 Task: Assign mailaustralia7@gmail.com as Assignee of Child Issue ChildIssue0000000401 of Issue Issue0000000201 in Backlog  in Scrum Project Project0000000041 in Jira. Assign mailaustralia7@gmail.com as Assignee of Child Issue ChildIssue0000000402 of Issue Issue0000000201 in Backlog  in Scrum Project Project0000000041 in Jira. Assign mailaustralia7@gmail.com as Assignee of Child Issue ChildIssue0000000403 of Issue Issue0000000202 in Backlog  in Scrum Project Project0000000041 in Jira. Assign mailaustralia7@gmail.com as Assignee of Child Issue ChildIssue0000000404 of Issue Issue0000000202 in Backlog  in Scrum Project Project0000000041 in Jira. Assign mailaustralia7@gmail.com as Assignee of Child Issue ChildIssue0000000405 of Issue Issue0000000203 in Backlog  in Scrum Project Project0000000041 in Jira
Action: Mouse moved to (377, 391)
Screenshot: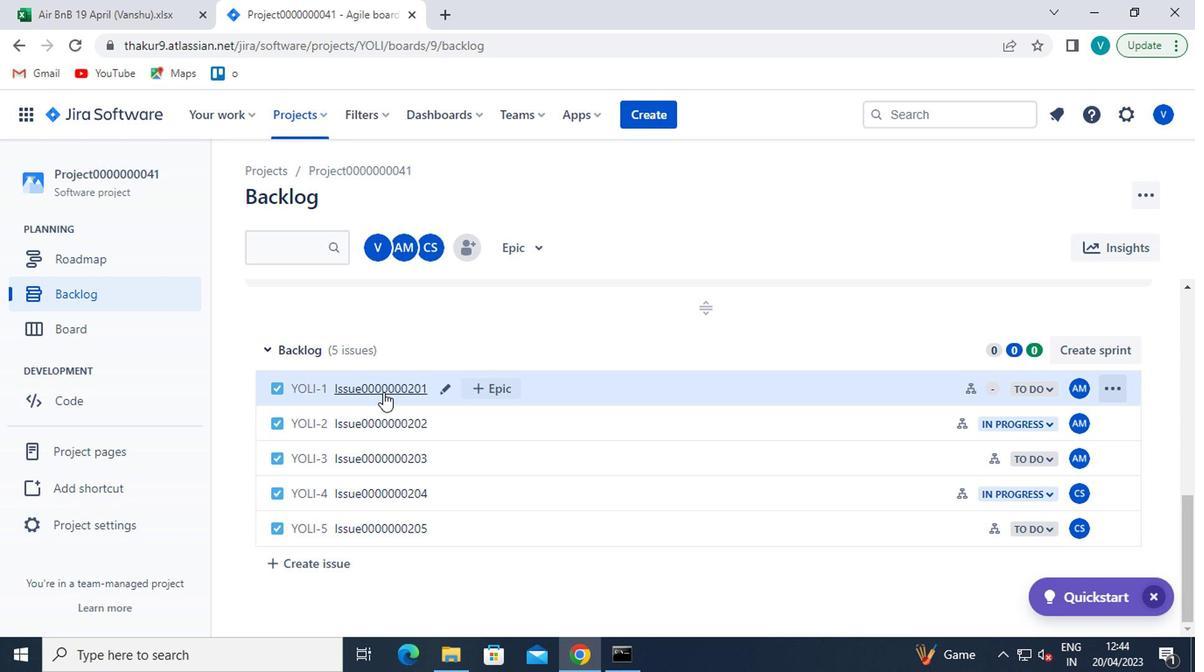 
Action: Mouse pressed left at (377, 391)
Screenshot: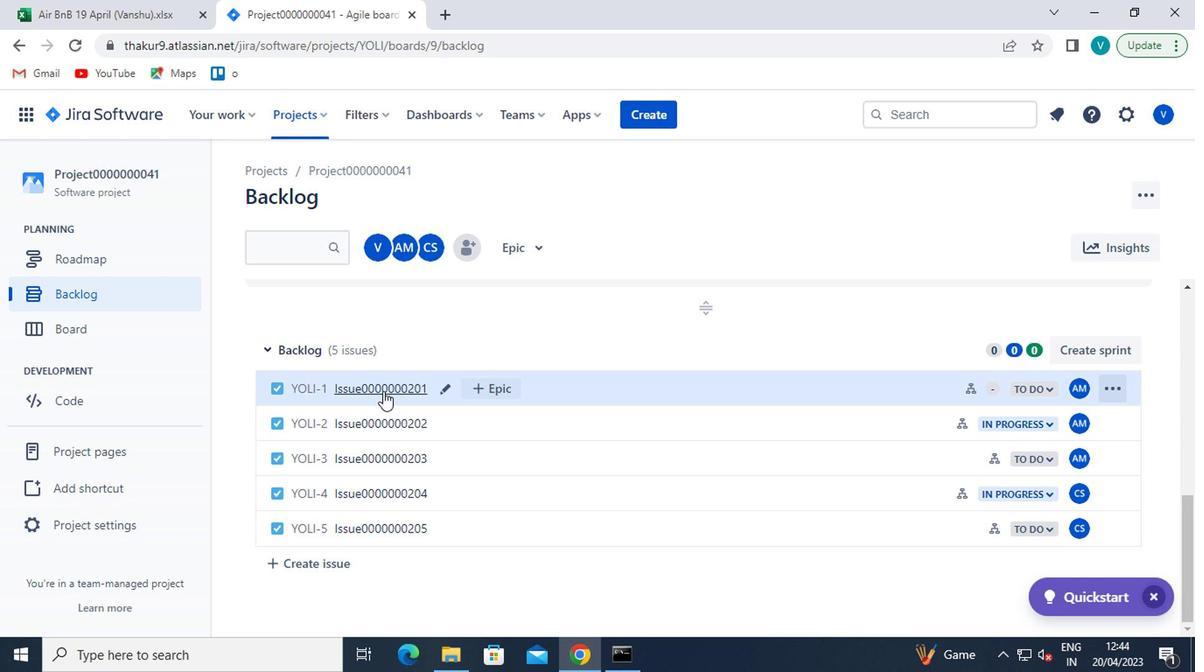
Action: Mouse moved to (994, 465)
Screenshot: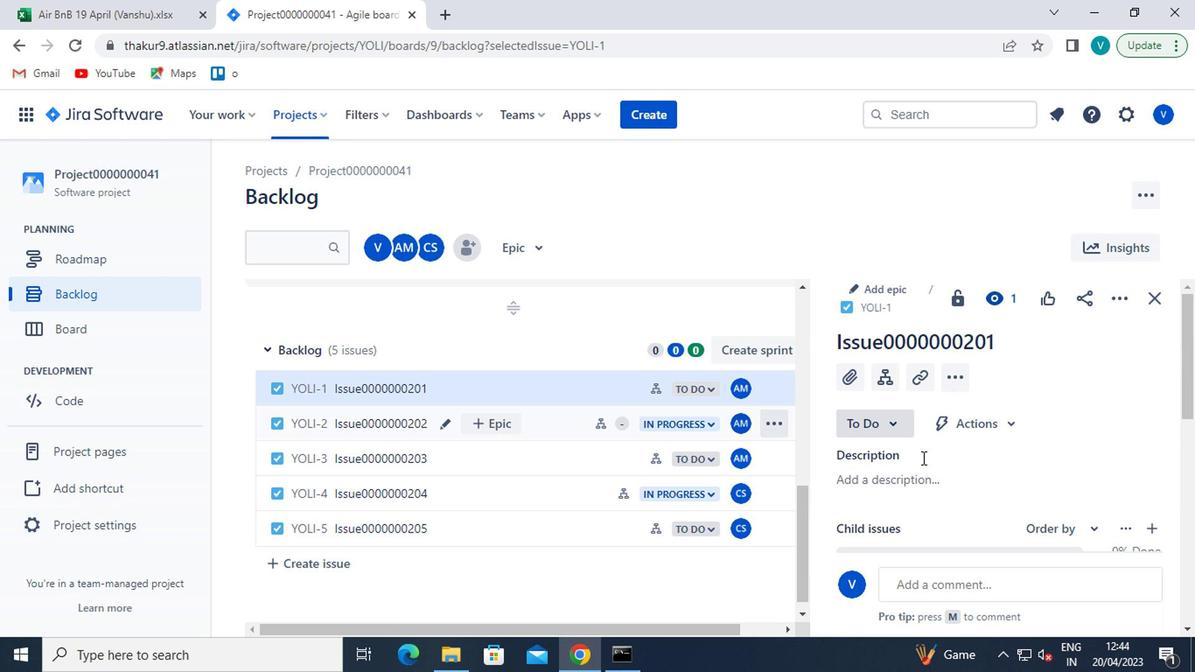 
Action: Mouse scrolled (994, 465) with delta (0, 0)
Screenshot: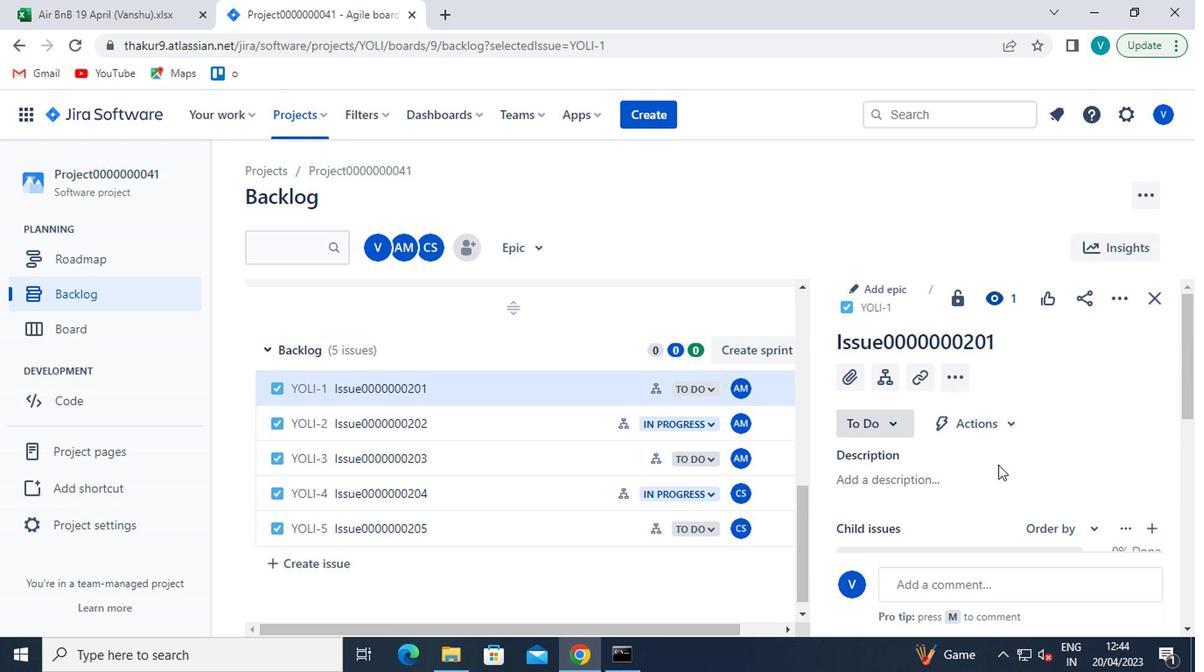 
Action: Mouse scrolled (994, 465) with delta (0, 0)
Screenshot: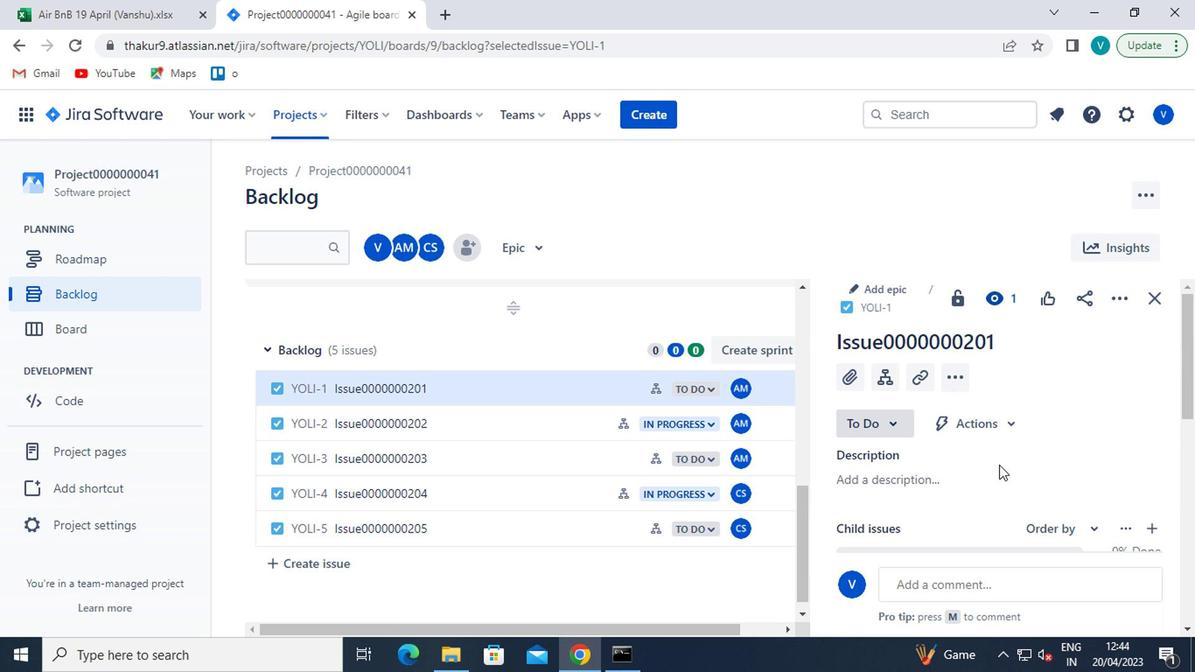 
Action: Mouse scrolled (994, 465) with delta (0, 0)
Screenshot: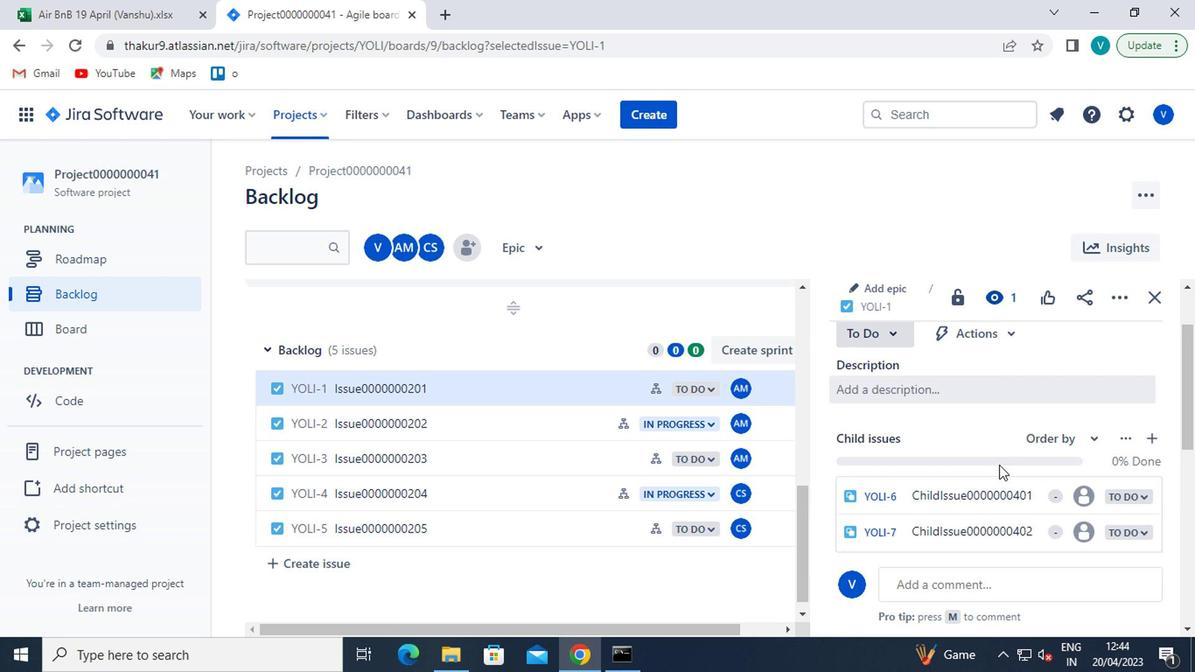 
Action: Mouse scrolled (994, 466) with delta (0, 1)
Screenshot: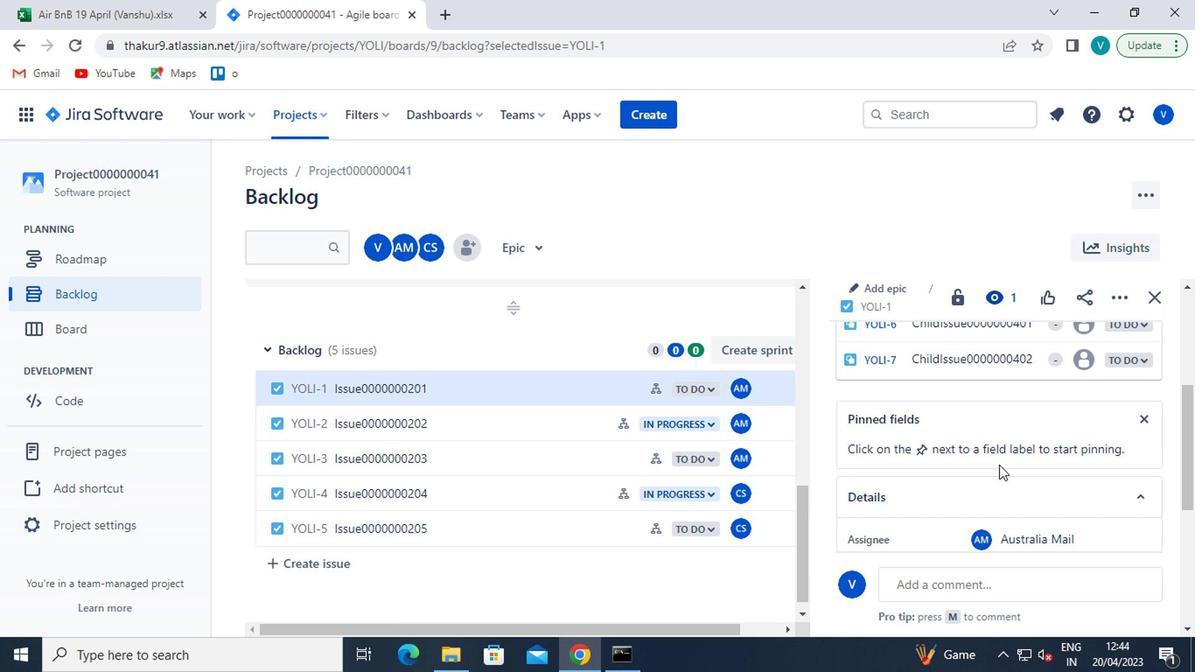
Action: Mouse moved to (1082, 411)
Screenshot: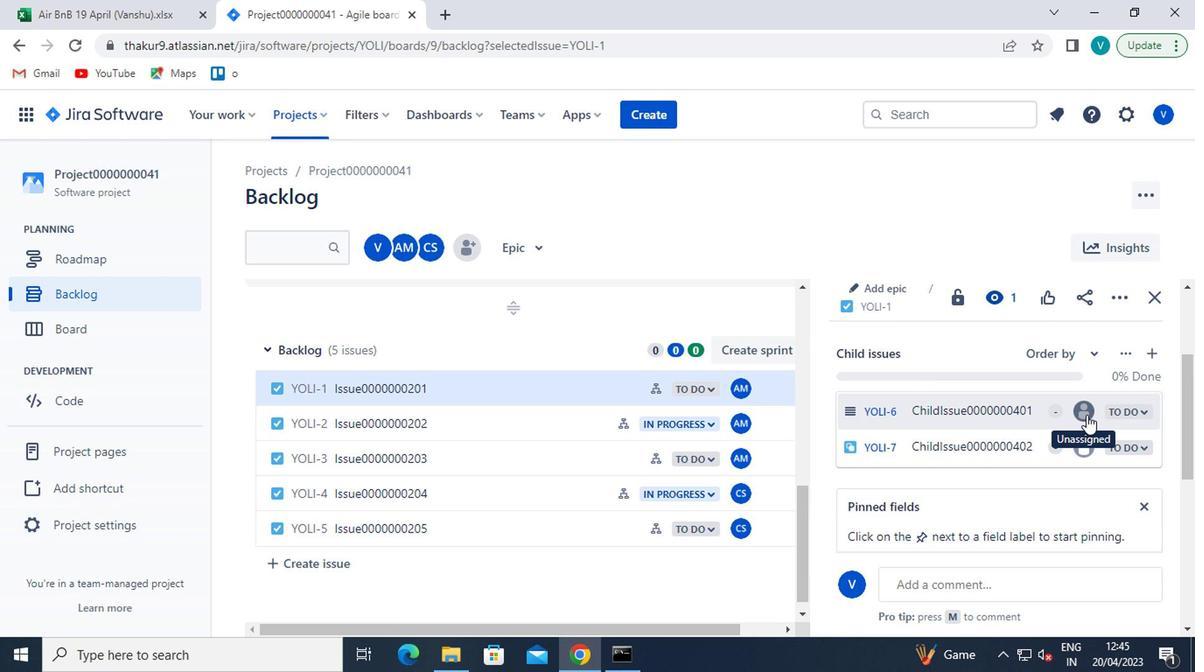 
Action: Mouse pressed left at (1082, 411)
Screenshot: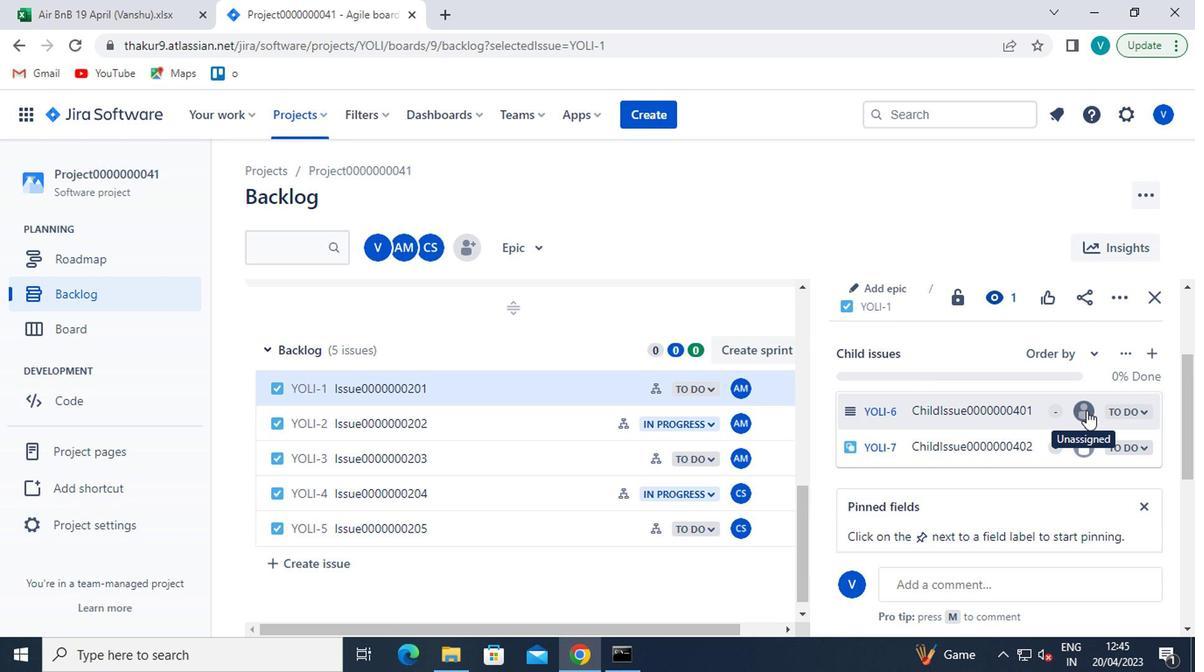 
Action: Mouse moved to (906, 442)
Screenshot: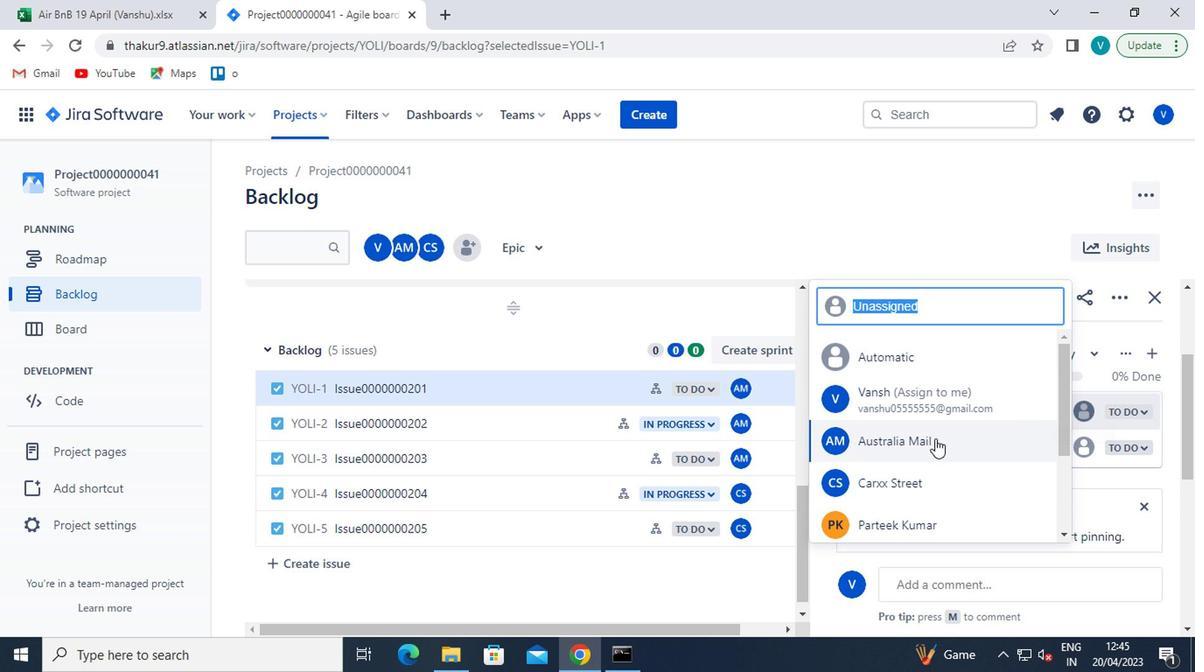 
Action: Mouse pressed left at (906, 442)
Screenshot: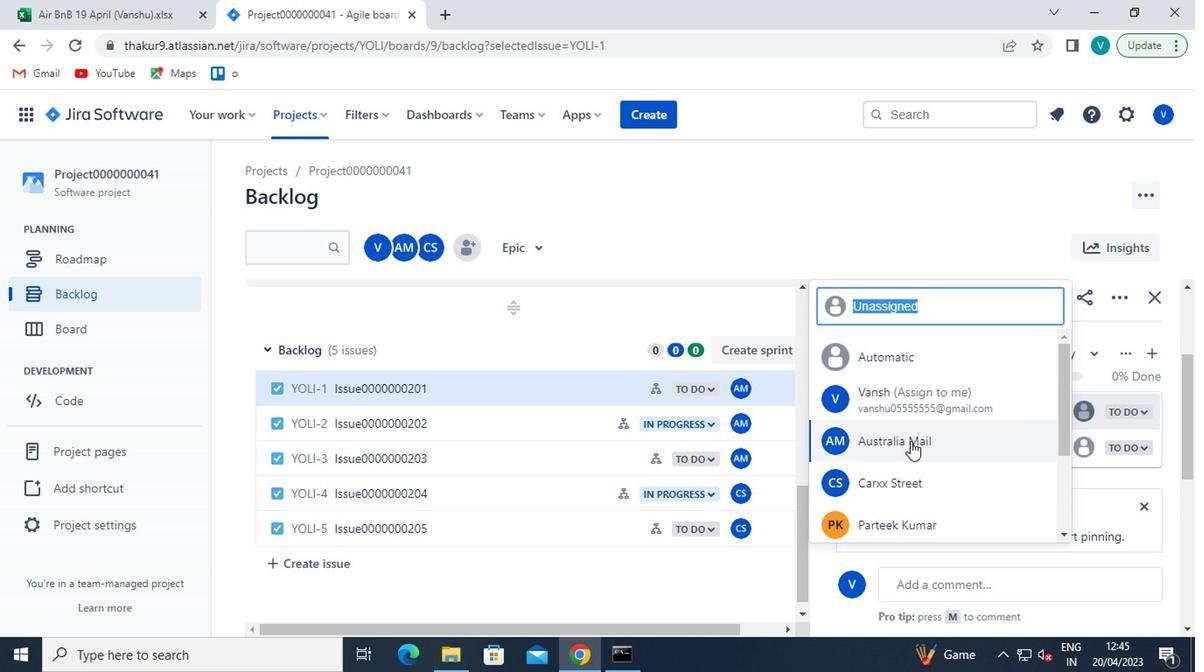 
Action: Mouse moved to (1075, 448)
Screenshot: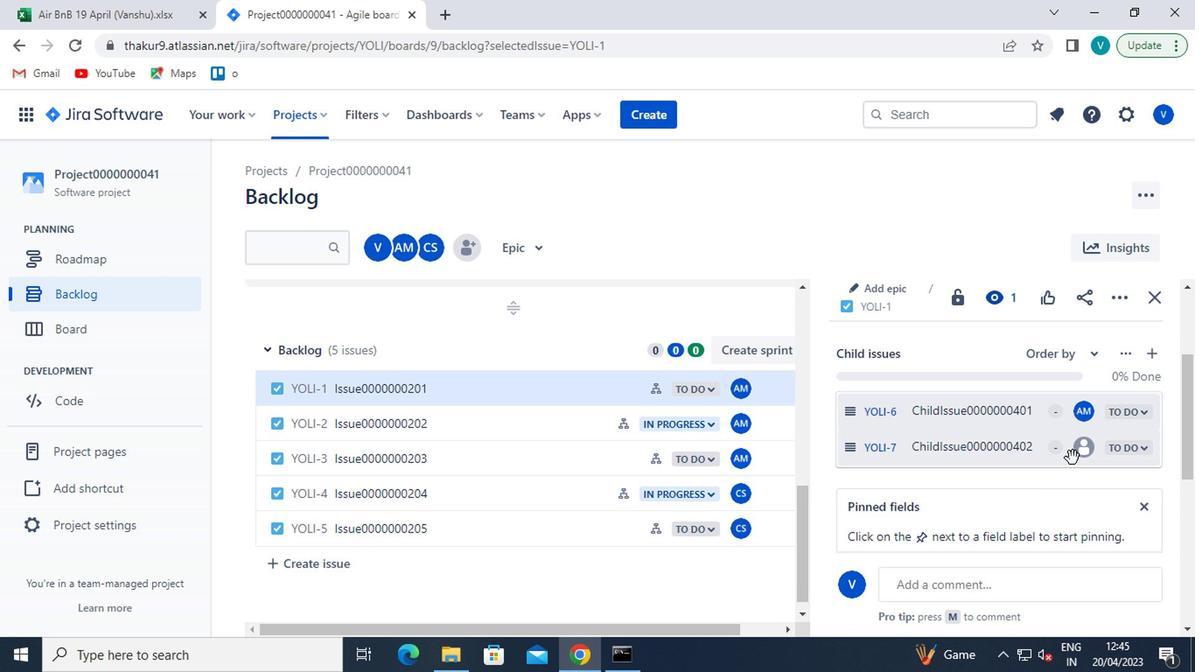 
Action: Mouse pressed left at (1075, 448)
Screenshot: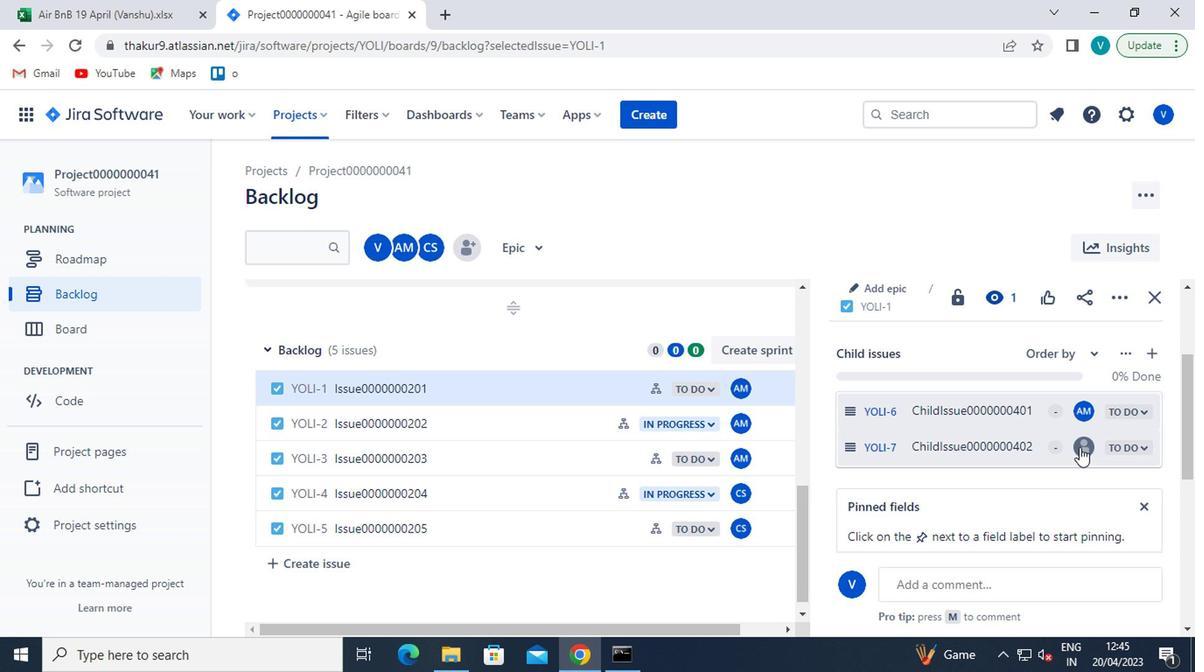 
Action: Mouse moved to (890, 473)
Screenshot: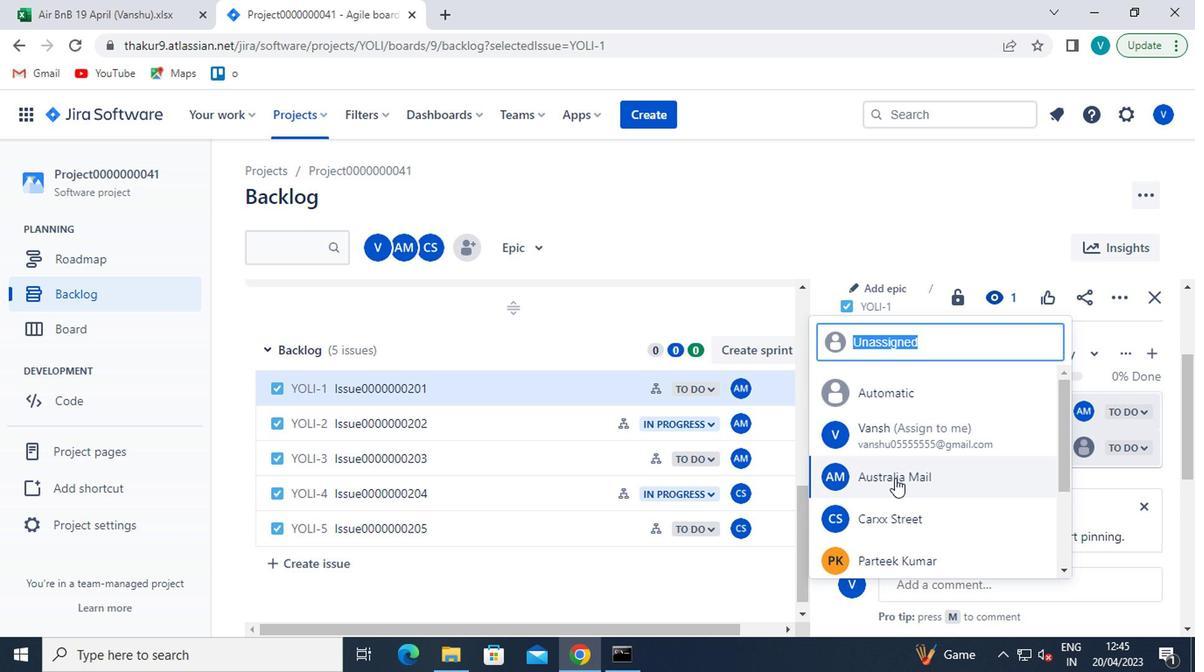 
Action: Mouse pressed left at (890, 473)
Screenshot: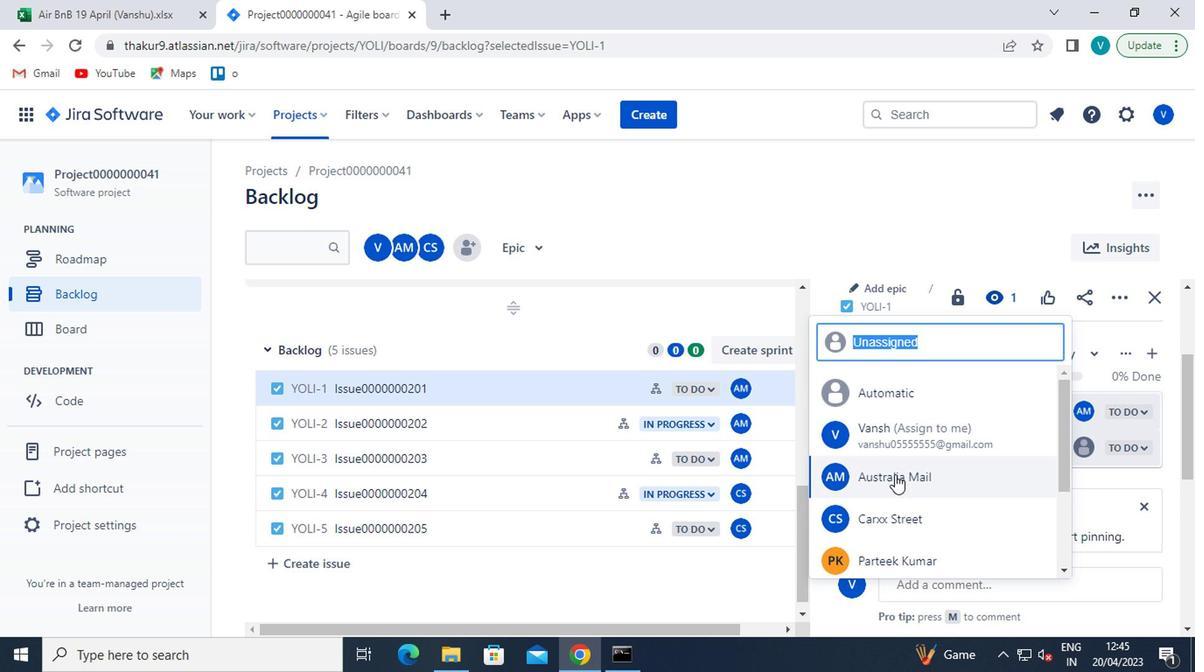 
Action: Mouse moved to (370, 418)
Screenshot: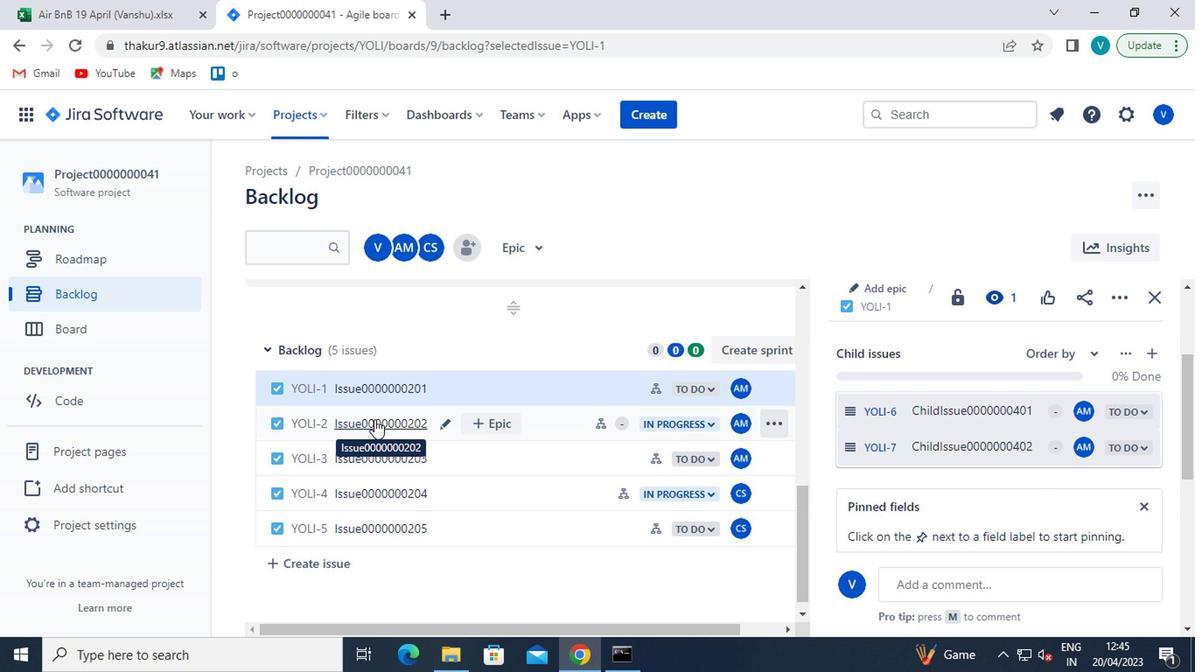 
Action: Mouse pressed left at (370, 418)
Screenshot: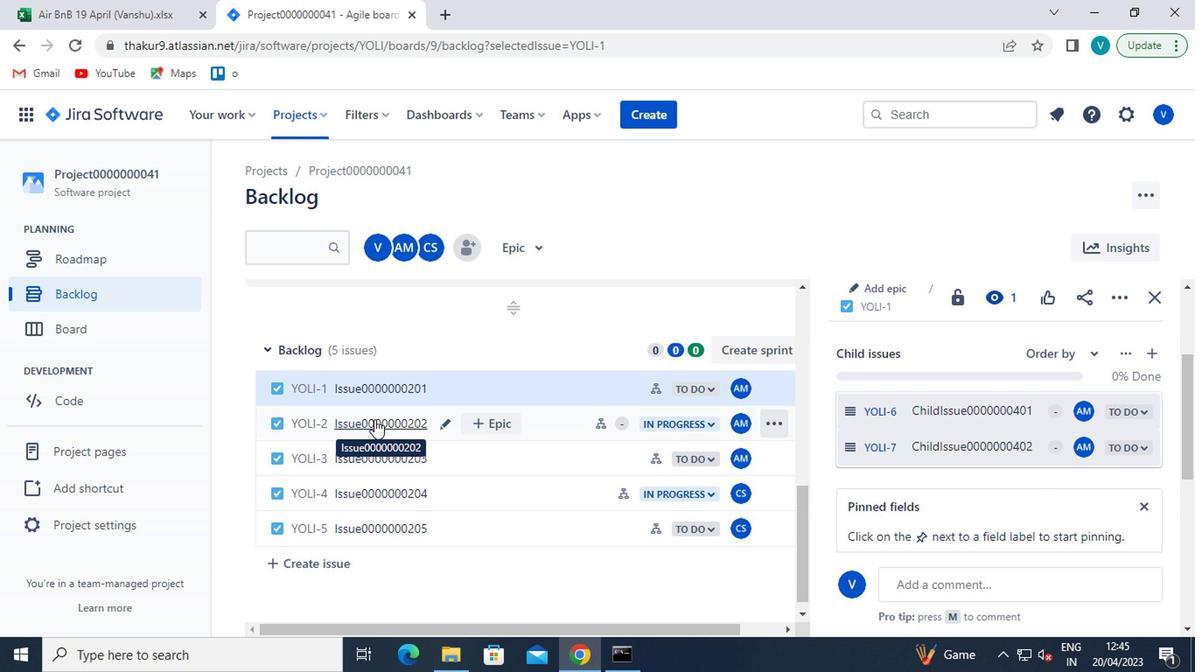
Action: Mouse moved to (927, 501)
Screenshot: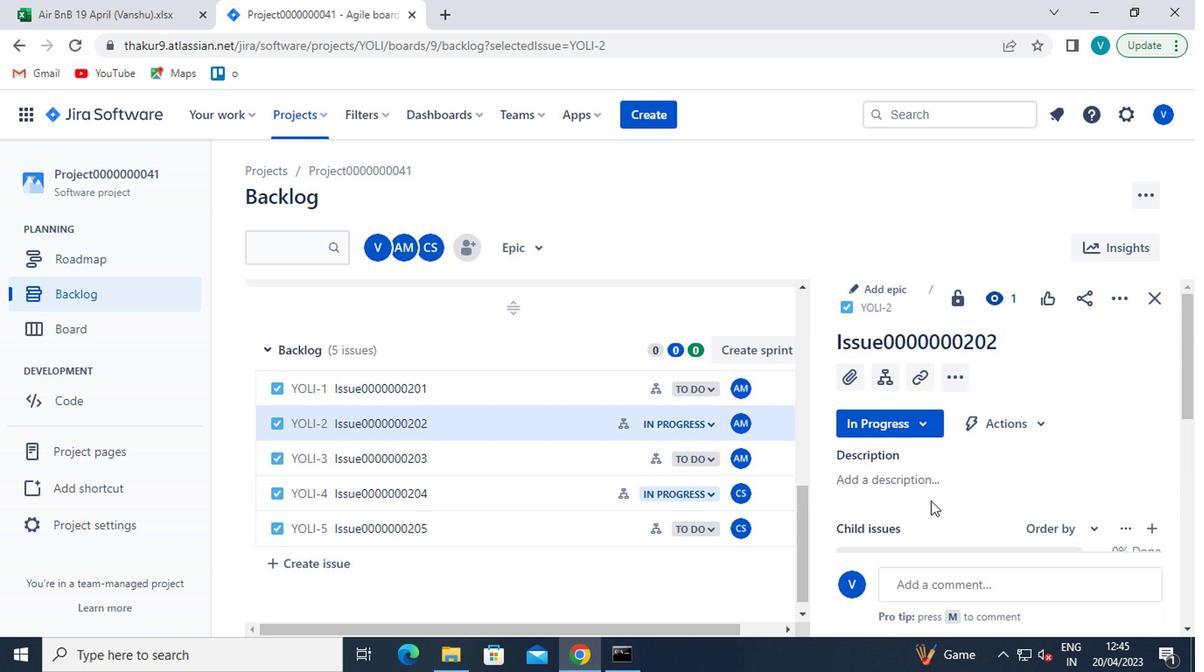 
Action: Mouse scrolled (927, 500) with delta (0, -1)
Screenshot: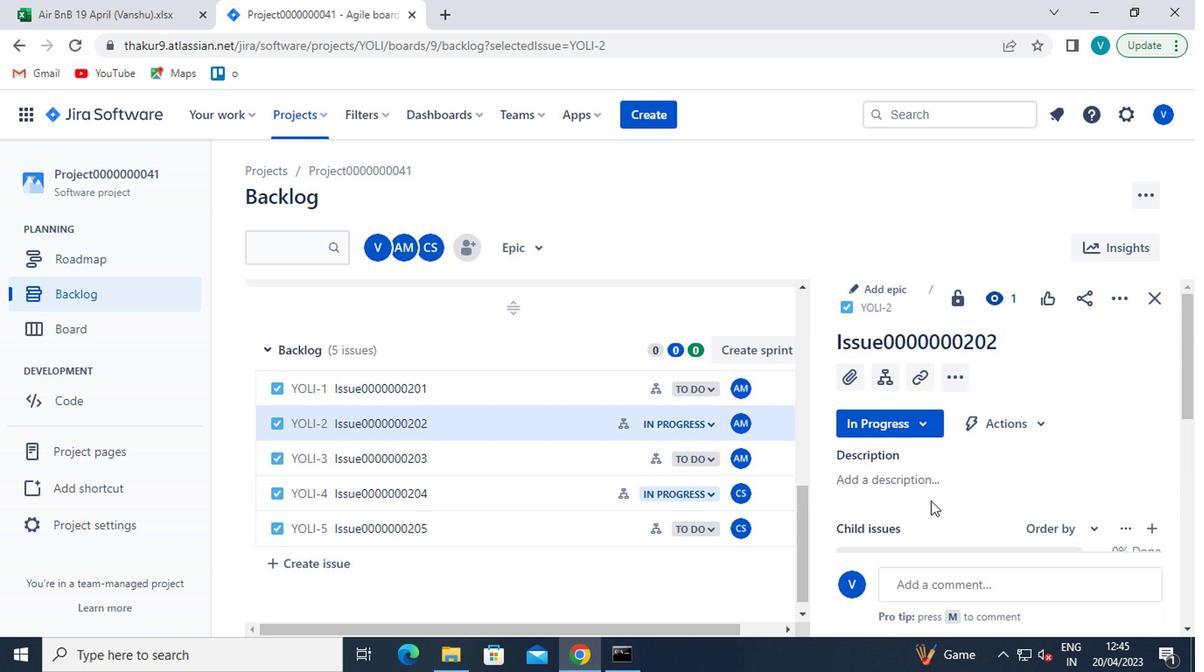 
Action: Mouse moved to (928, 502)
Screenshot: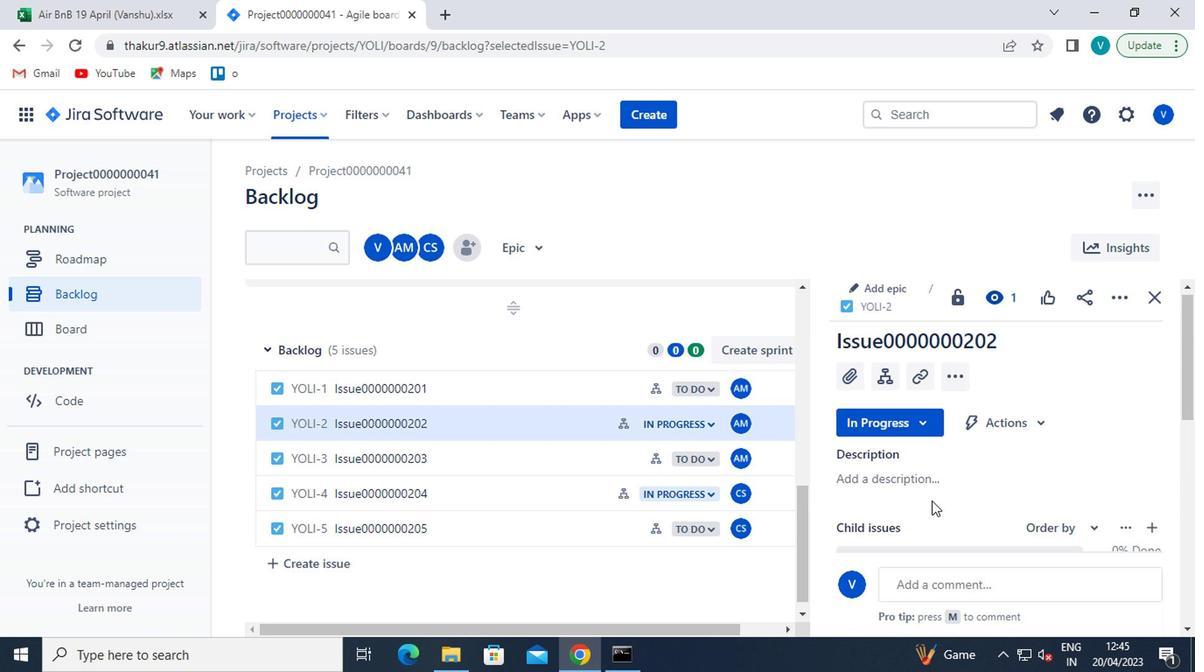 
Action: Mouse scrolled (928, 501) with delta (0, 0)
Screenshot: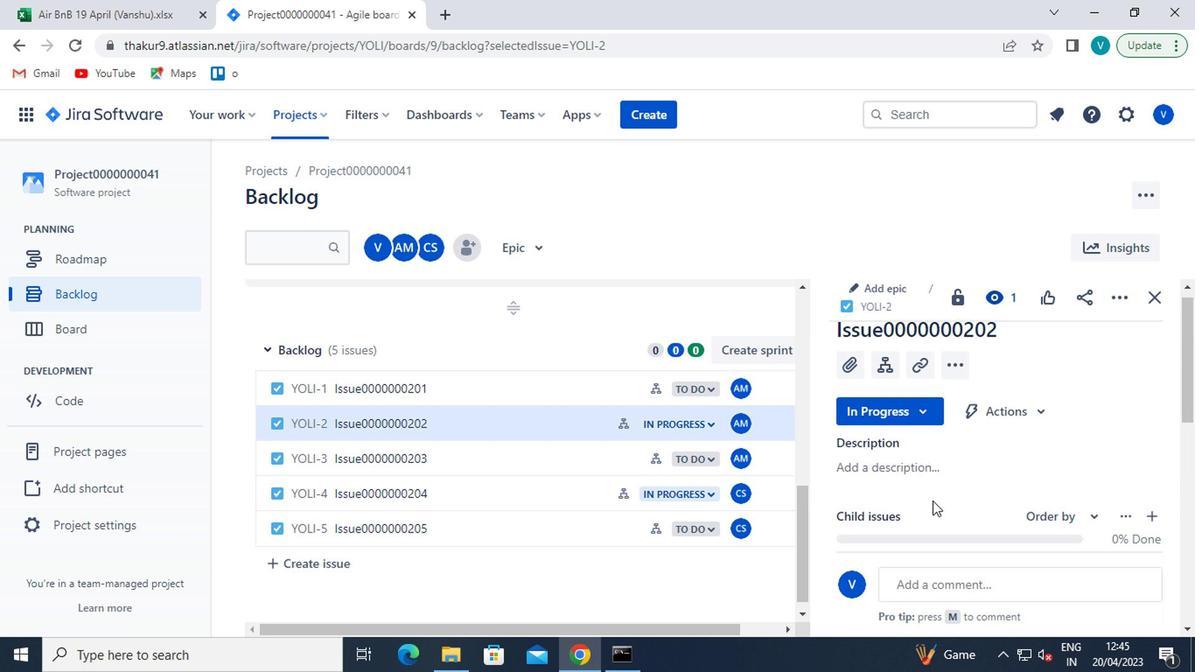
Action: Mouse moved to (1076, 419)
Screenshot: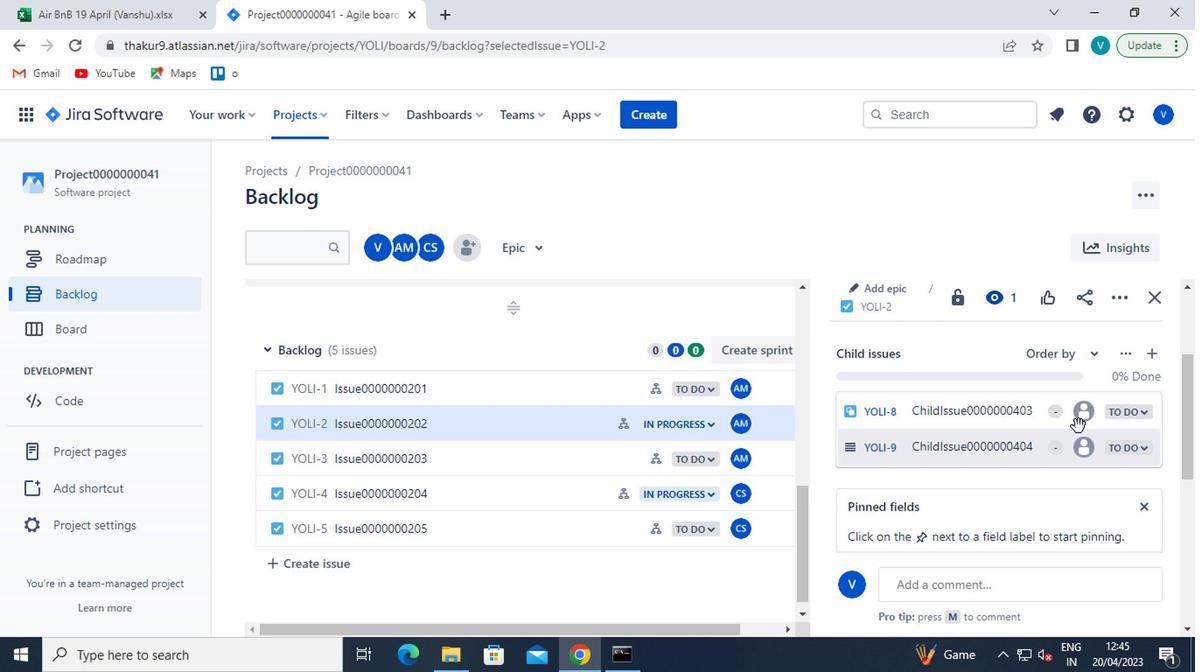 
Action: Mouse pressed left at (1076, 419)
Screenshot: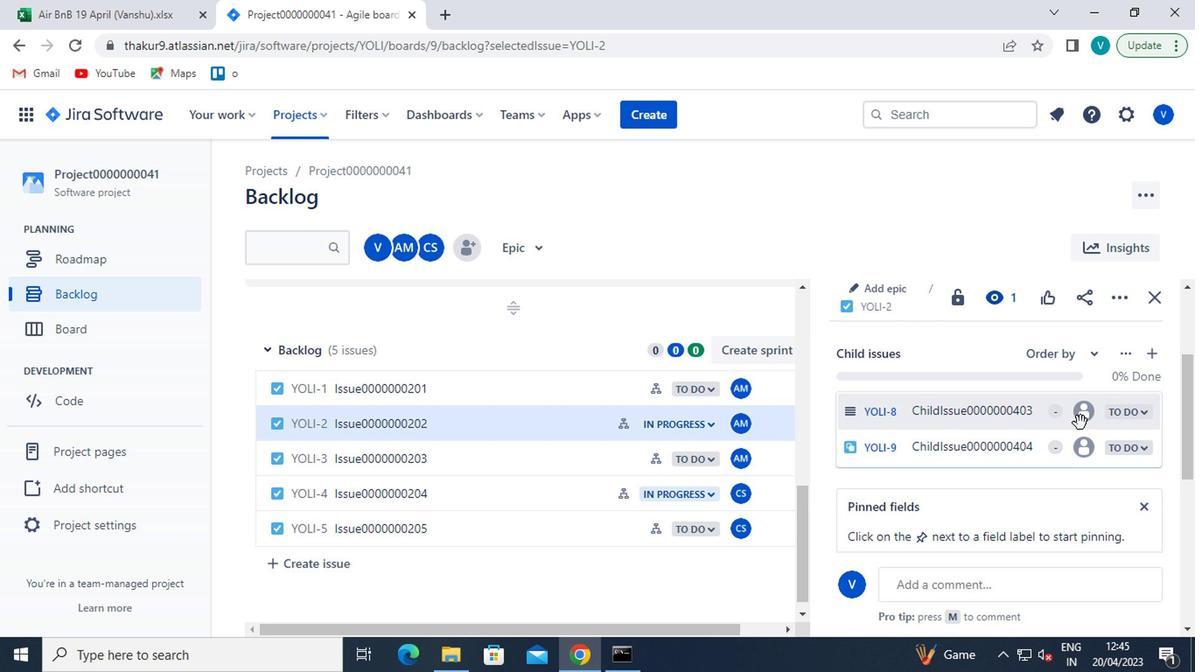
Action: Mouse moved to (914, 438)
Screenshot: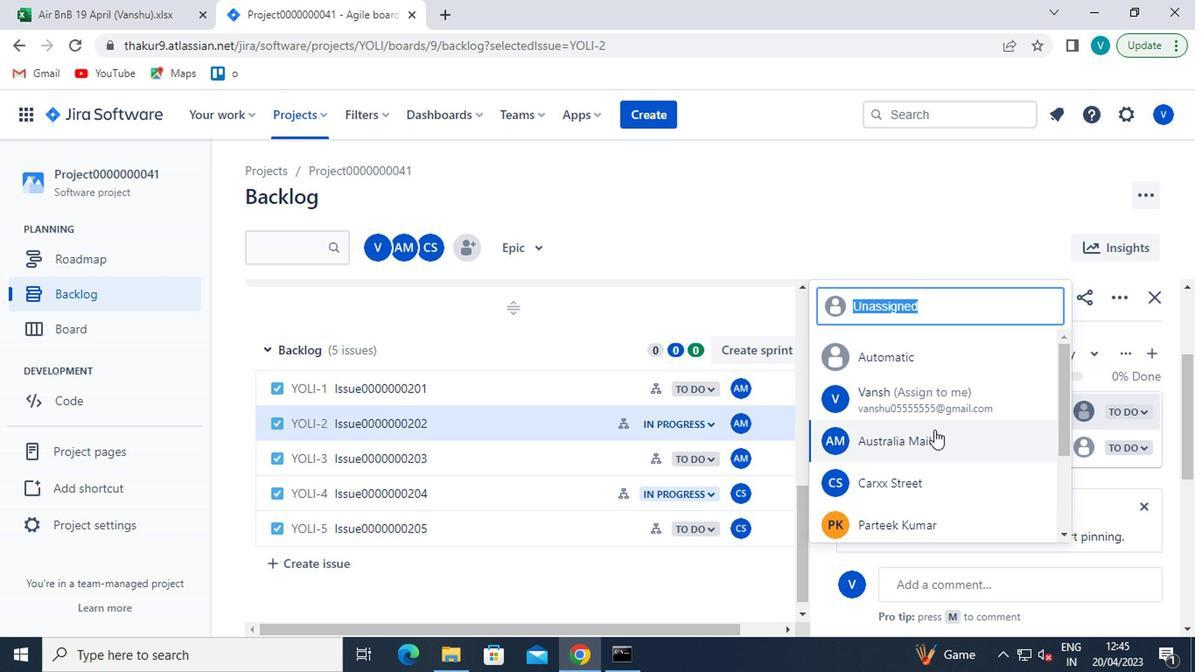 
Action: Mouse pressed left at (914, 438)
Screenshot: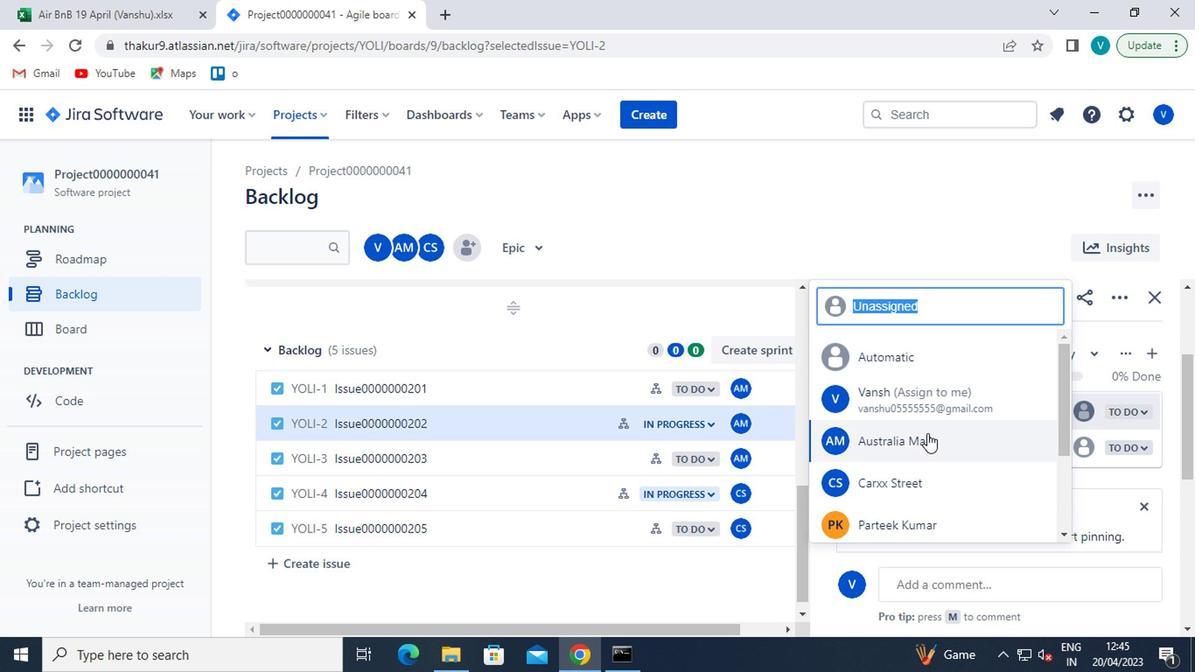 
Action: Mouse moved to (1079, 448)
Screenshot: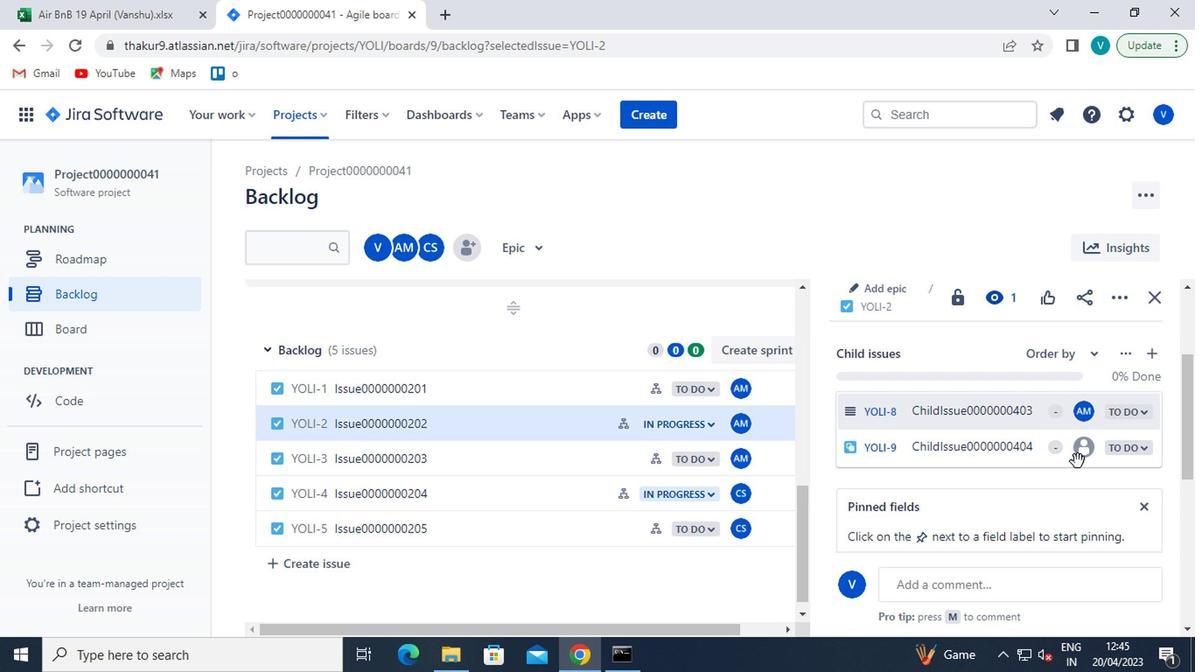 
Action: Mouse pressed left at (1079, 448)
Screenshot: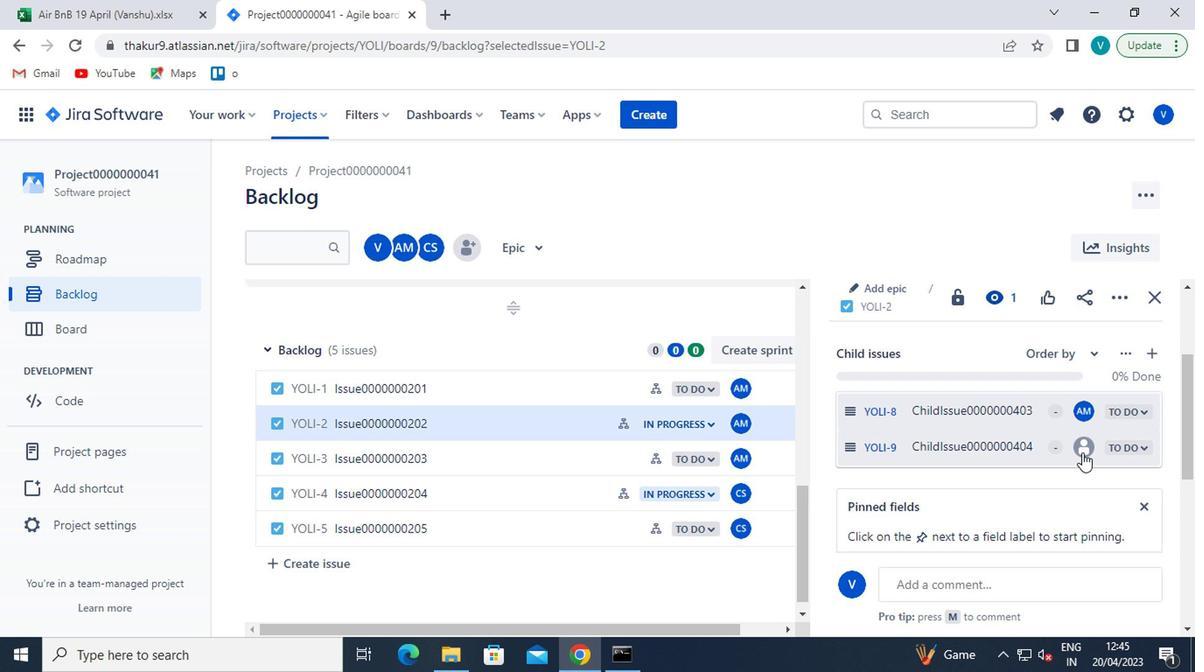 
Action: Mouse moved to (923, 475)
Screenshot: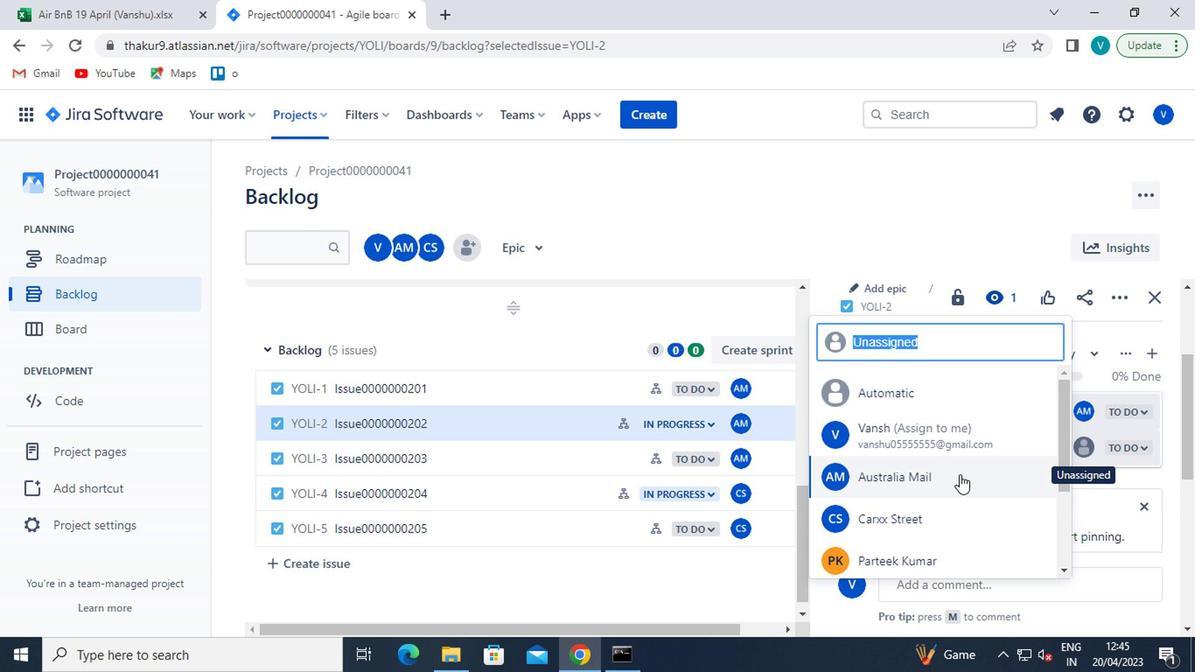 
Action: Mouse pressed left at (923, 475)
Screenshot: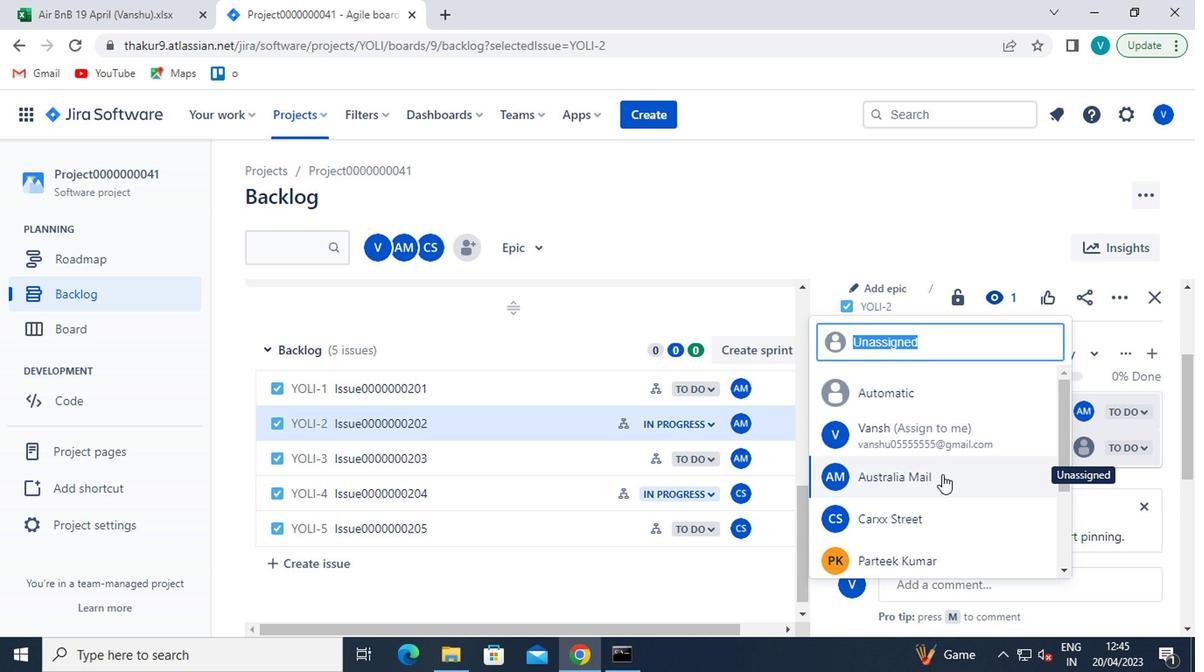 
Action: Mouse moved to (356, 461)
Screenshot: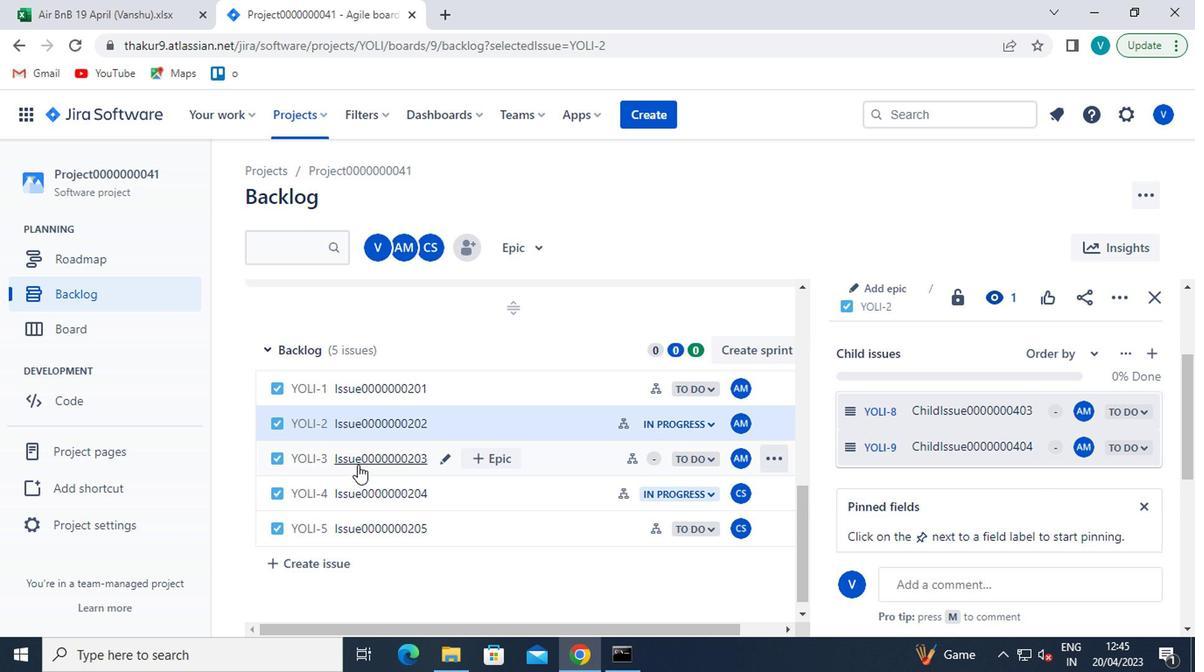 
Action: Mouse pressed left at (356, 461)
Screenshot: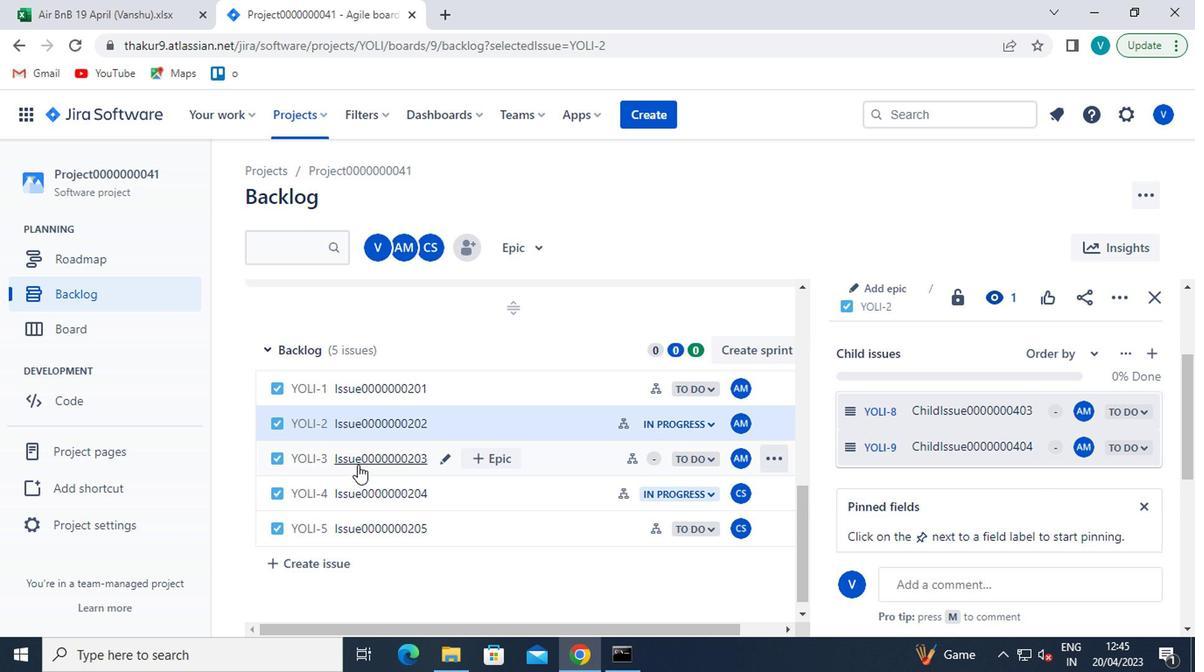 
Action: Mouse moved to (1020, 471)
Screenshot: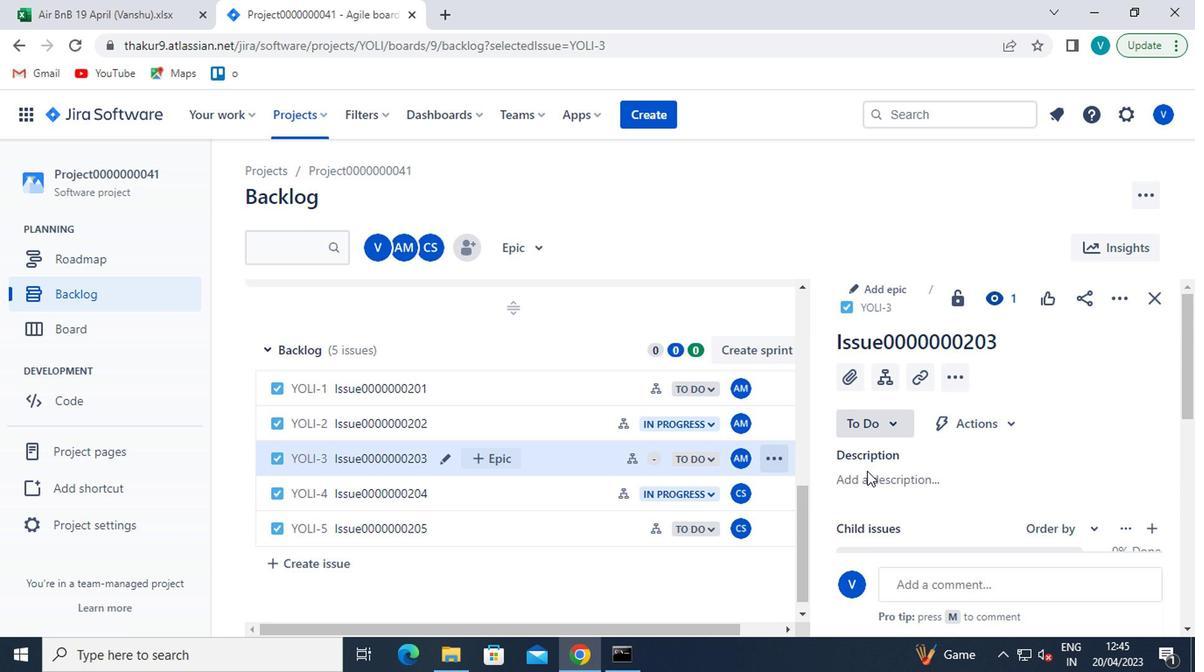 
Action: Mouse scrolled (1020, 471) with delta (0, 0)
Screenshot: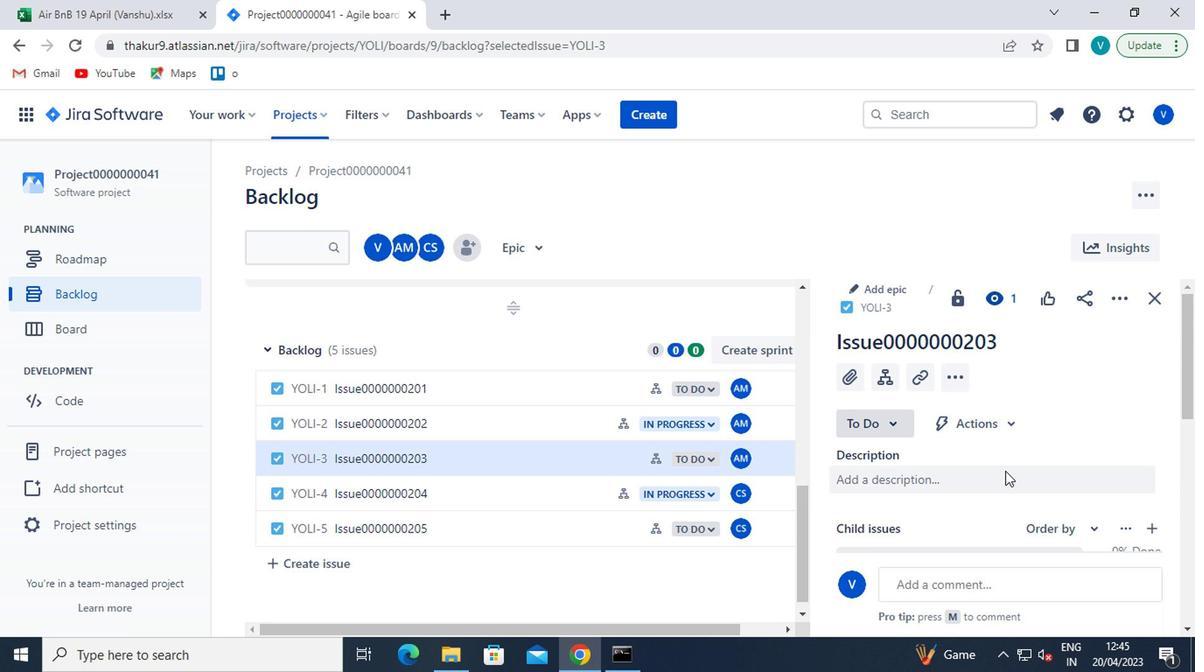
Action: Mouse scrolled (1020, 471) with delta (0, 0)
Screenshot: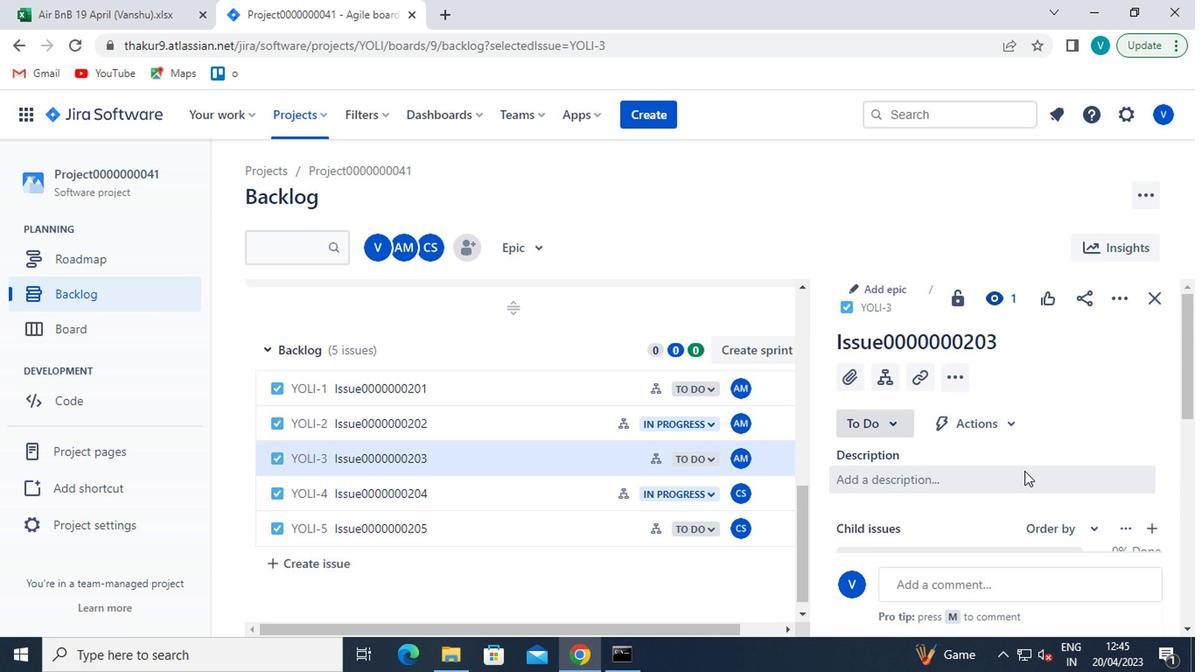 
Action: Mouse moved to (1077, 423)
Screenshot: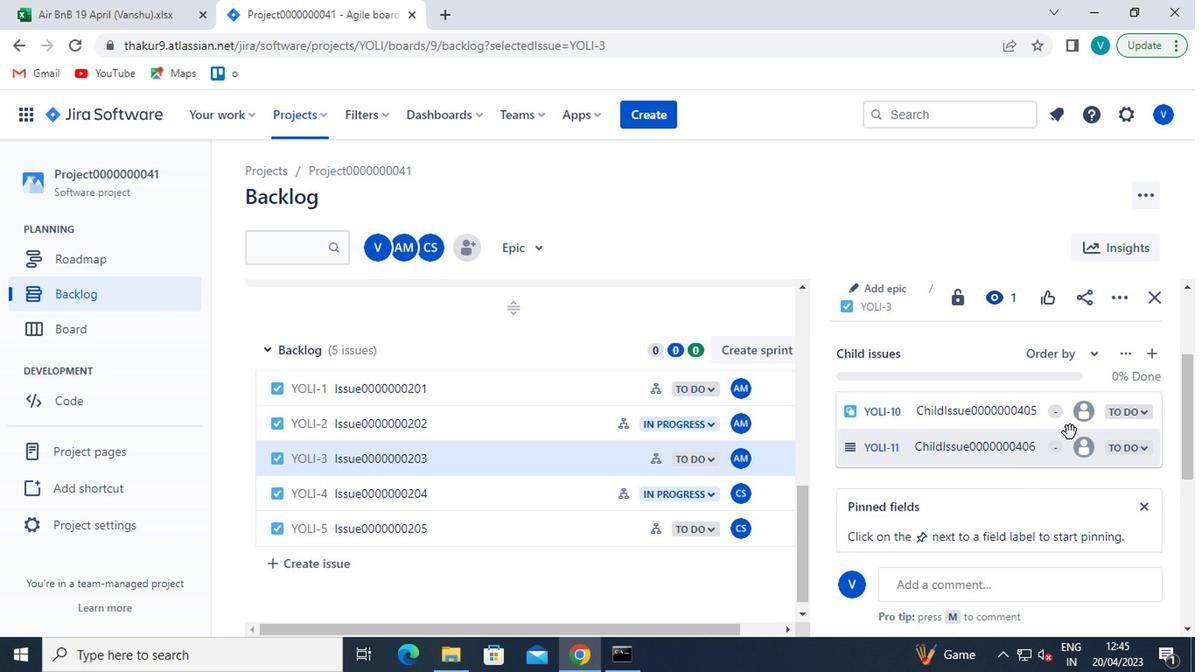 
Action: Mouse pressed left at (1077, 423)
Screenshot: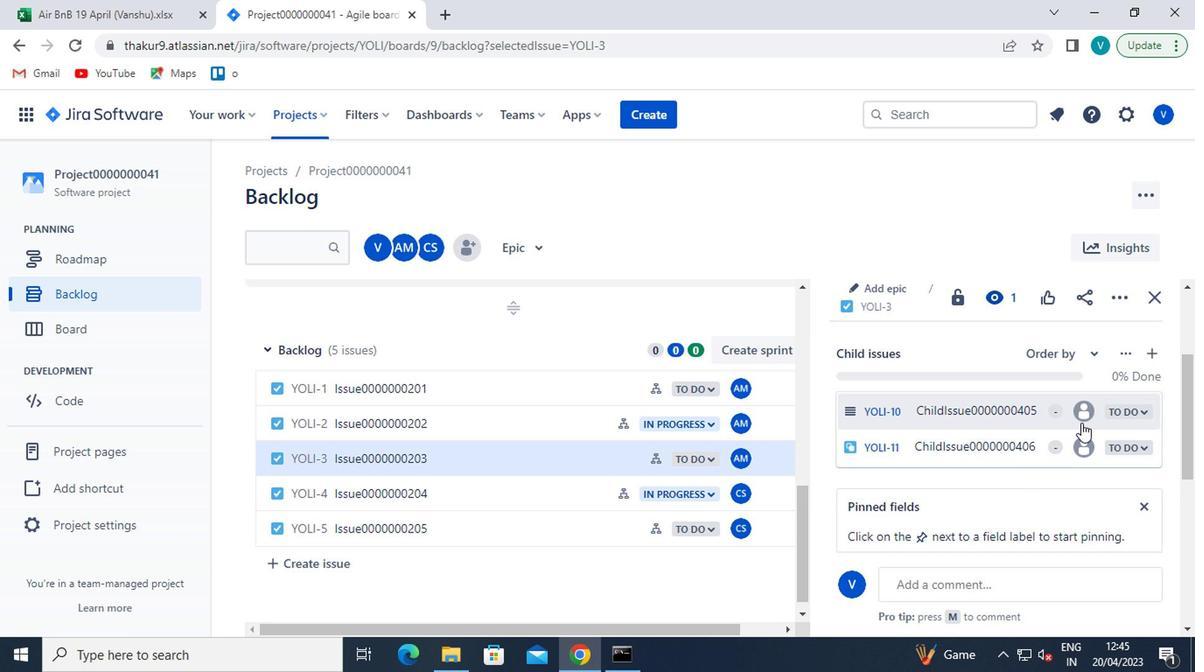 
Action: Mouse moved to (891, 435)
Screenshot: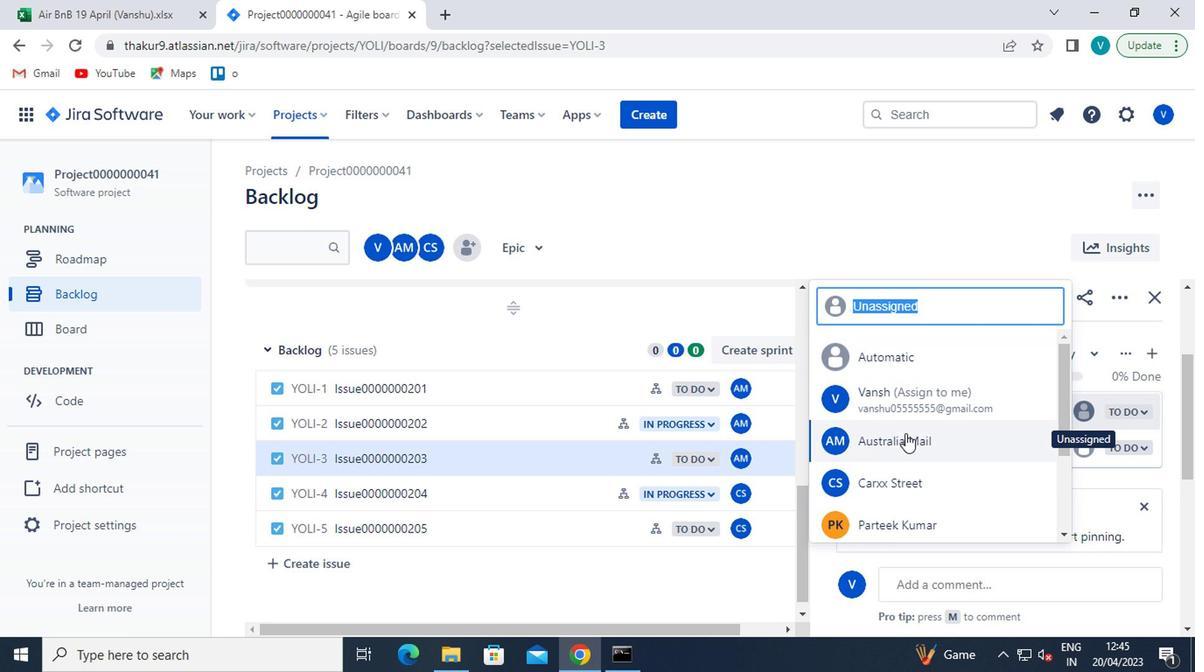 
Action: Mouse pressed left at (891, 435)
Screenshot: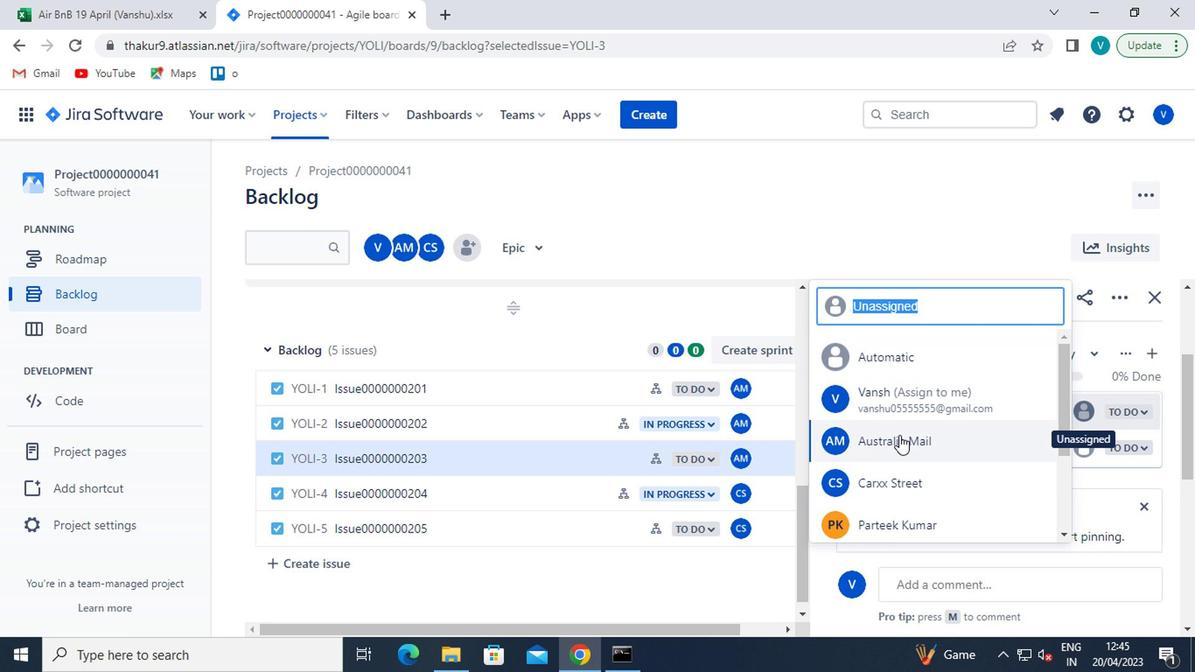 
